 Task: Open a blank worksheet and write heading  Financial WizardAdd Categories in a column and its values below  'Income, Income, Income, Expenses, Expenses, Expenses, Expenses, Expenses, Savings, Savings, Investments, Investments, Debt, Debt & Debt. 'Add Descriptions in next column and its values below  Salary, Freelance Work, Rental Income, Housing, Transportation, Groceries, Utilities, Entertainment, Emergency Fund, Retirement, Stocks, Mutual Funds, Credit Card 1, Credit Card 2 & Student Loan. Add Amount in next column and its values below  $5,000, $1,200, $500, $1,200, $300, $400, $200, $150, $500, $1,000, $500, $300, $200, $100 & $300. Save page Attendance Spreadsheet
Action: Mouse moved to (8, 24)
Screenshot: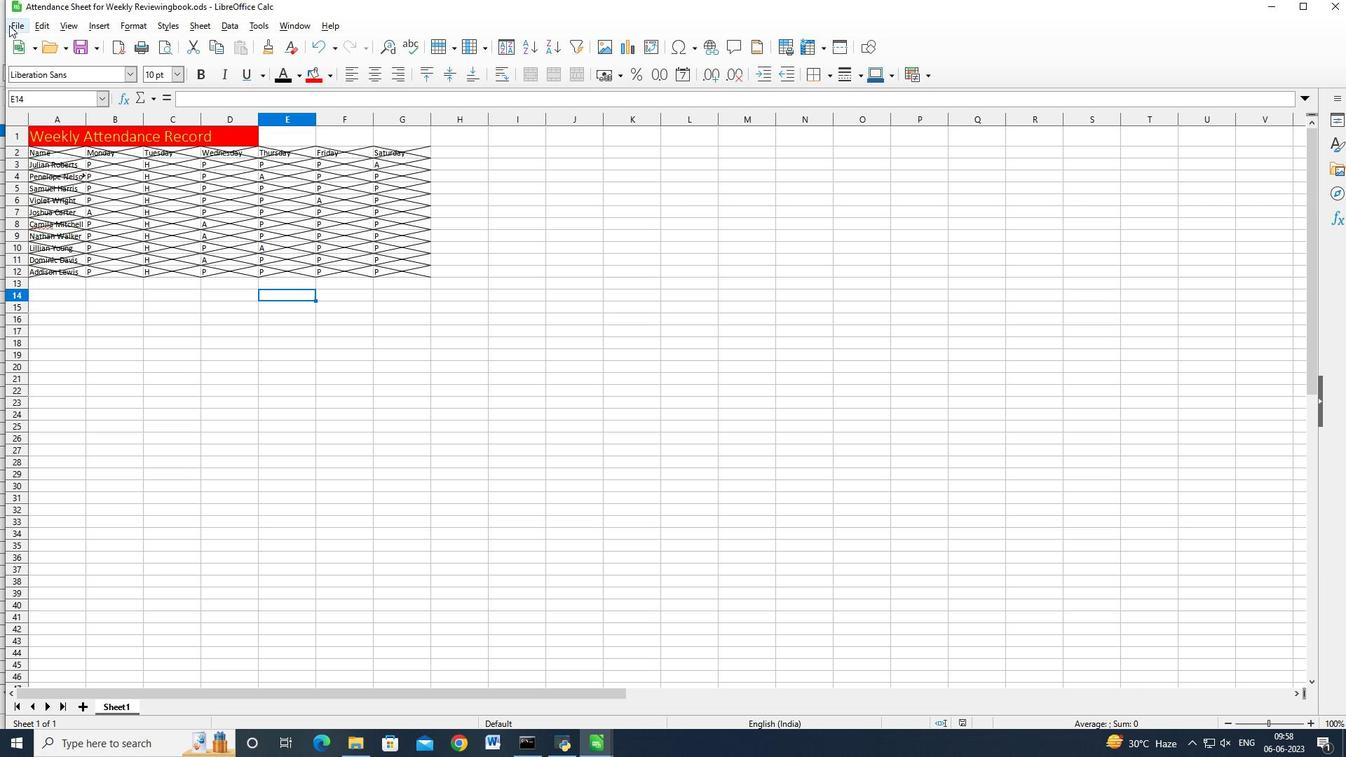 
Action: Mouse pressed left at (8, 24)
Screenshot: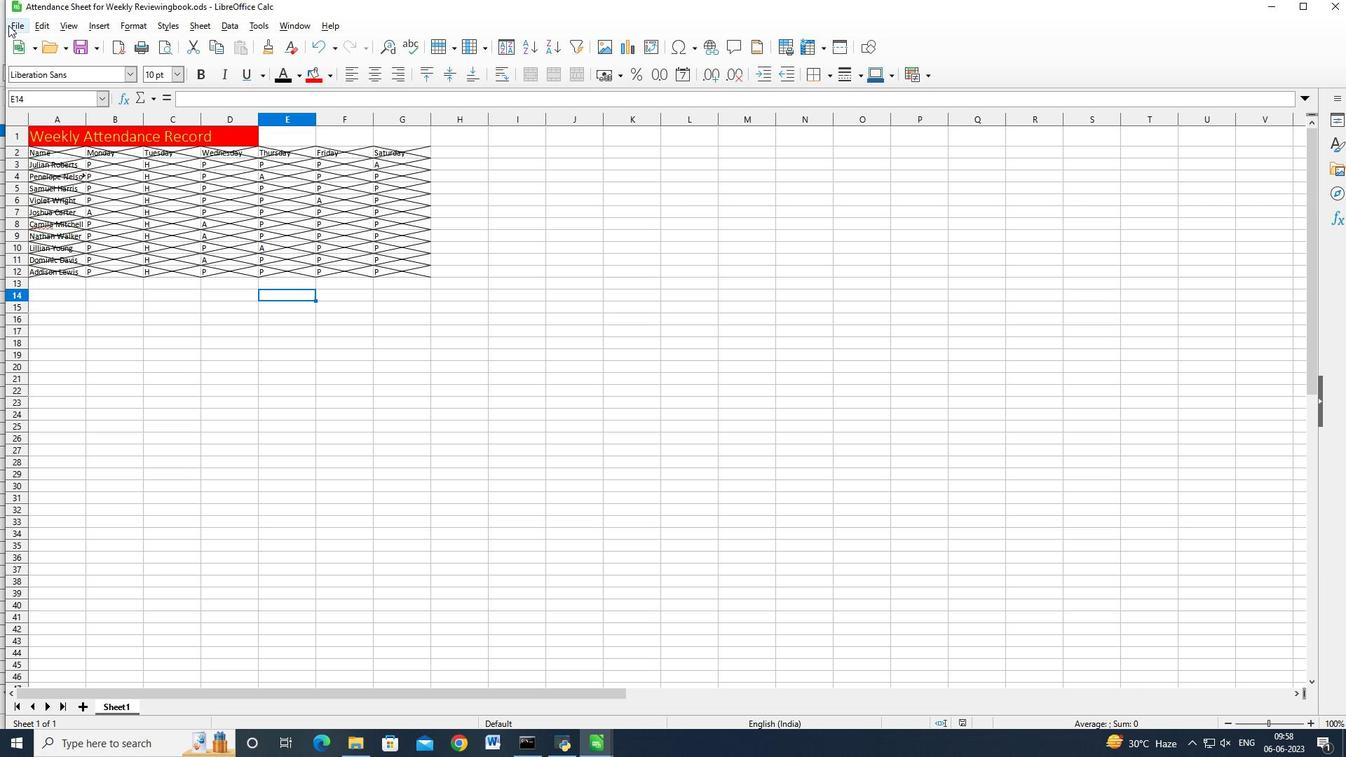 
Action: Mouse moved to (219, 54)
Screenshot: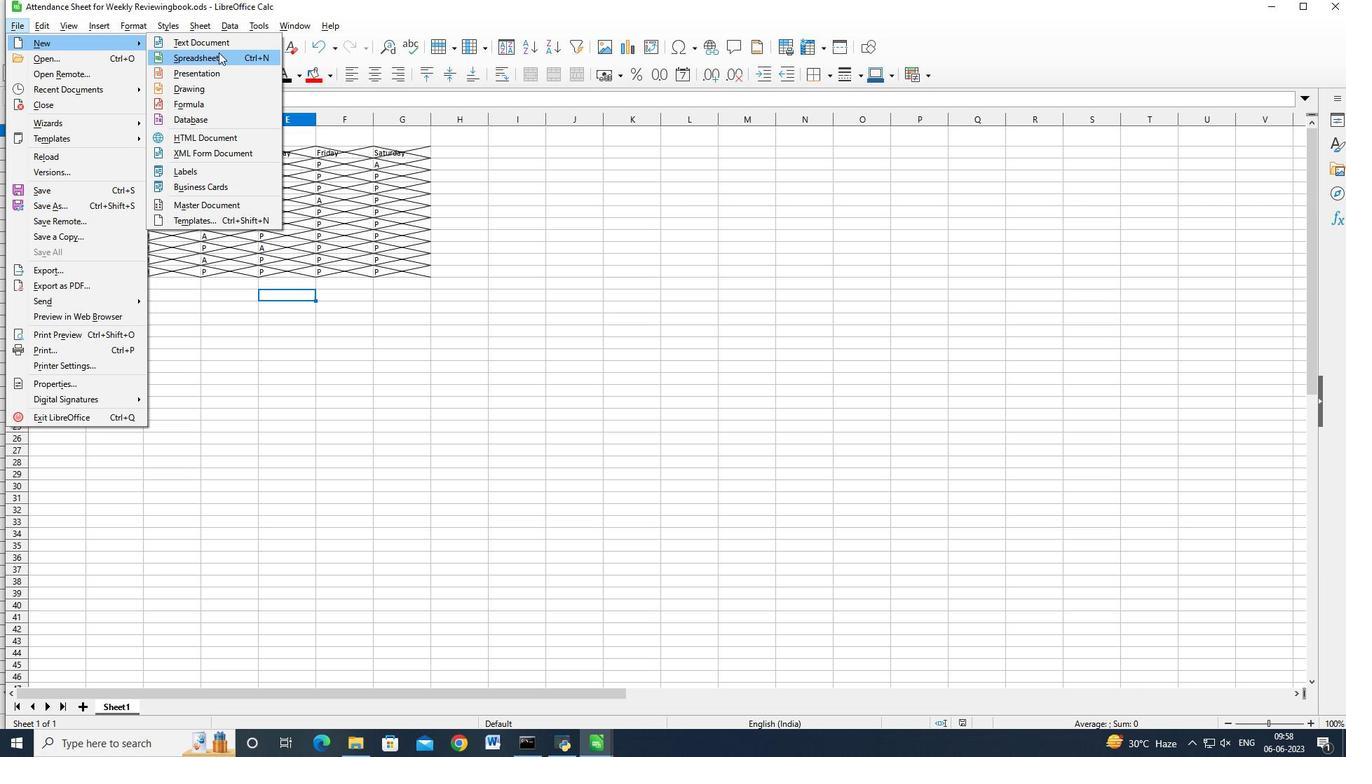 
Action: Mouse pressed left at (219, 54)
Screenshot: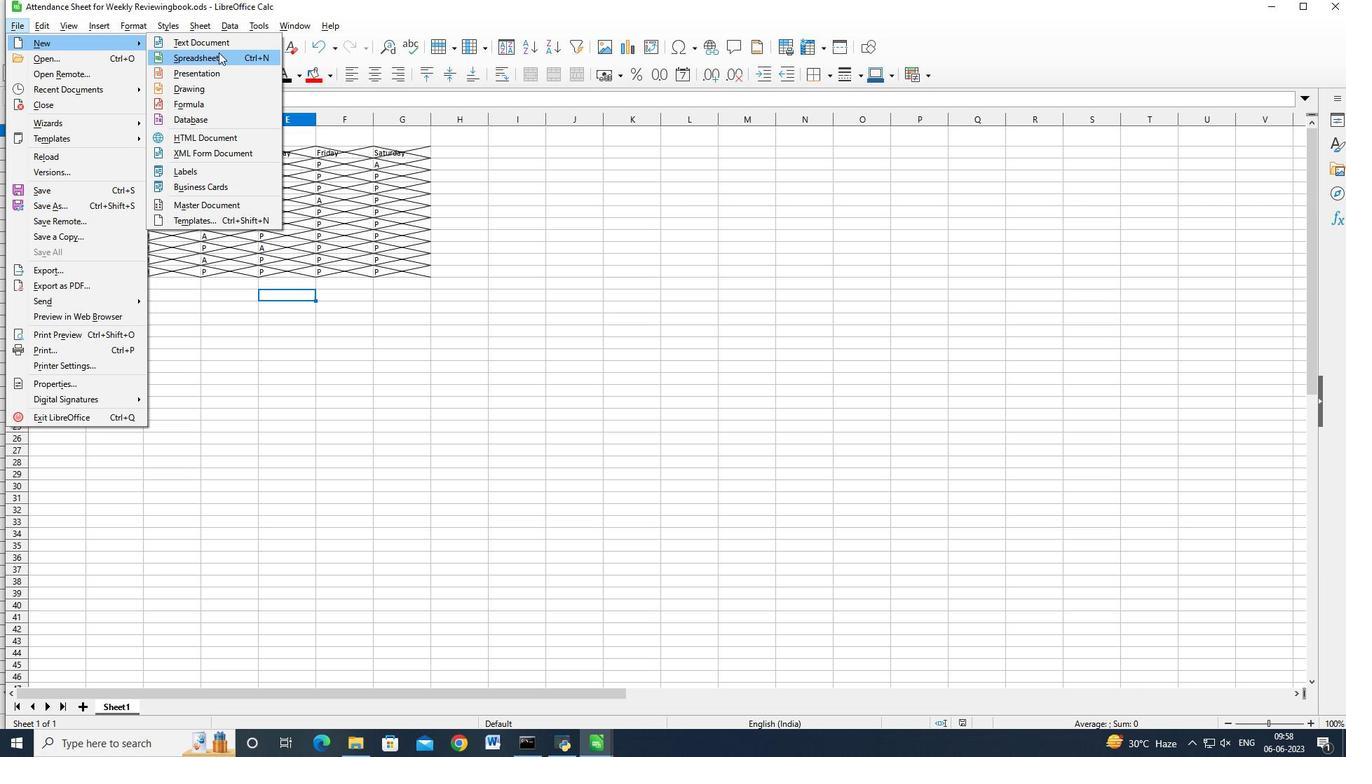 
Action: Mouse moved to (195, 211)
Screenshot: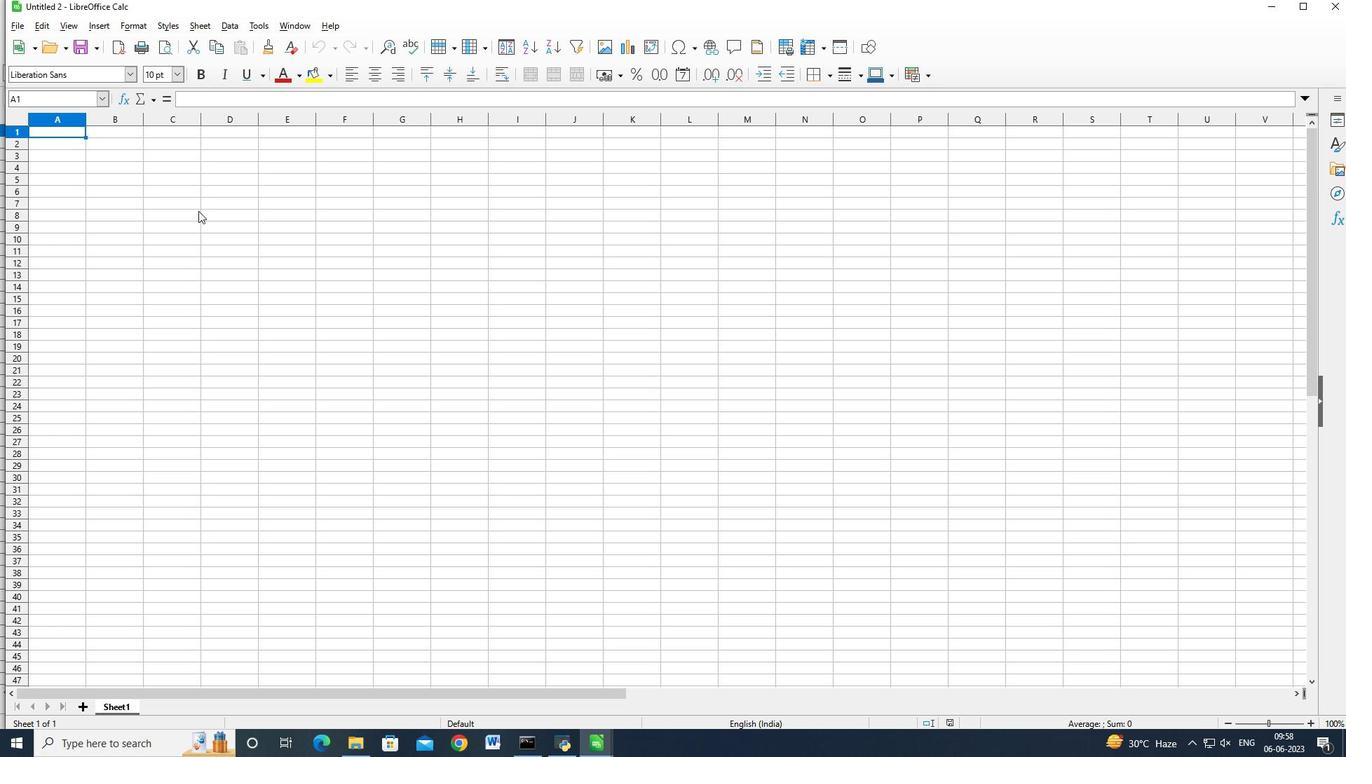 
Action: Key pressed <Key.shift_r>Financial<Key.space><Key.shift_r>Wixa<Key.backspace><Key.backspace>zard<Key.enter><Key.shift_r>Categories<Key.enter><Key.shift>Income<Key.enter><Key.shift>Income<Key.enter><Key.shift>Income<Key.enter><Key.shift_r>Expenses<Key.enter><Key.shift_r>Expenses<Key.enter><Key.shift_r>Expenses<Key.enter><Key.shift_r>Exper<Key.backspace>nses<Key.enter><Key.shift_r>Expenses<Key.enter><Key.shift_r>Savings<Key.enter><Key.shift_r>Savings<Key.enter><Key.shift>Investments<Key.enter><Key.shift>Investments<Key.enter><Key.shift_r>Debt<Key.enter><Key.shift_r>Debt<Key.enter><Key.shift_r><Key.shift_r><Key.shift_r><Key.shift_r><Key.shift_r><Key.shift_r><Key.shift_r><Key.shift_r><Key.shift_r><Key.shift_r><Key.shift_r><Key.shift_r><Key.shift_r><Key.shift_r>Debt<Key.right><Key.up><Key.up><Key.up><Key.up><Key.up><Key.up><Key.up><Key.up><Key.up><Key.up><Key.up><Key.up><Key.up><Key.up><Key.up><Key.down><Key.up><Key.shift_r>Desciptions<Key.enter><Key.shift_r>Sal<Key.up>
Screenshot: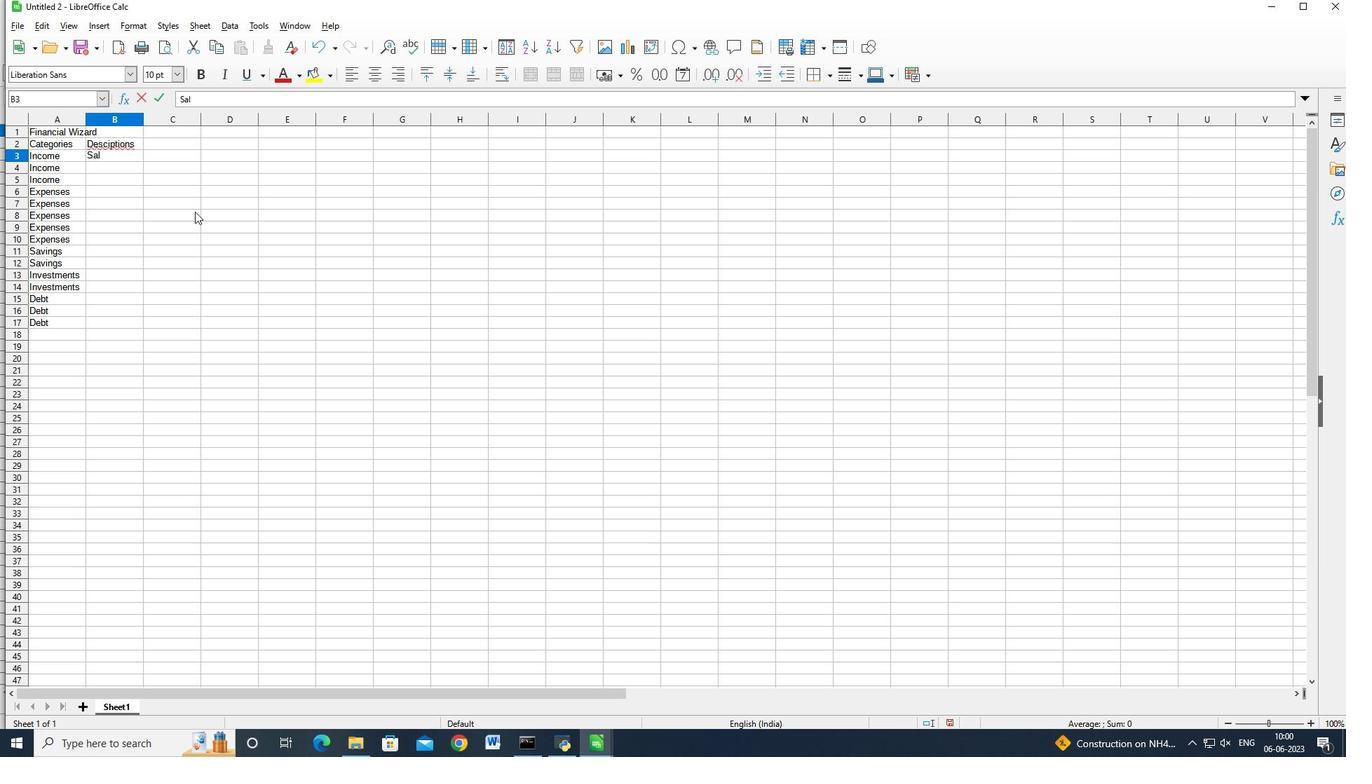 
Action: Mouse moved to (197, 100)
Screenshot: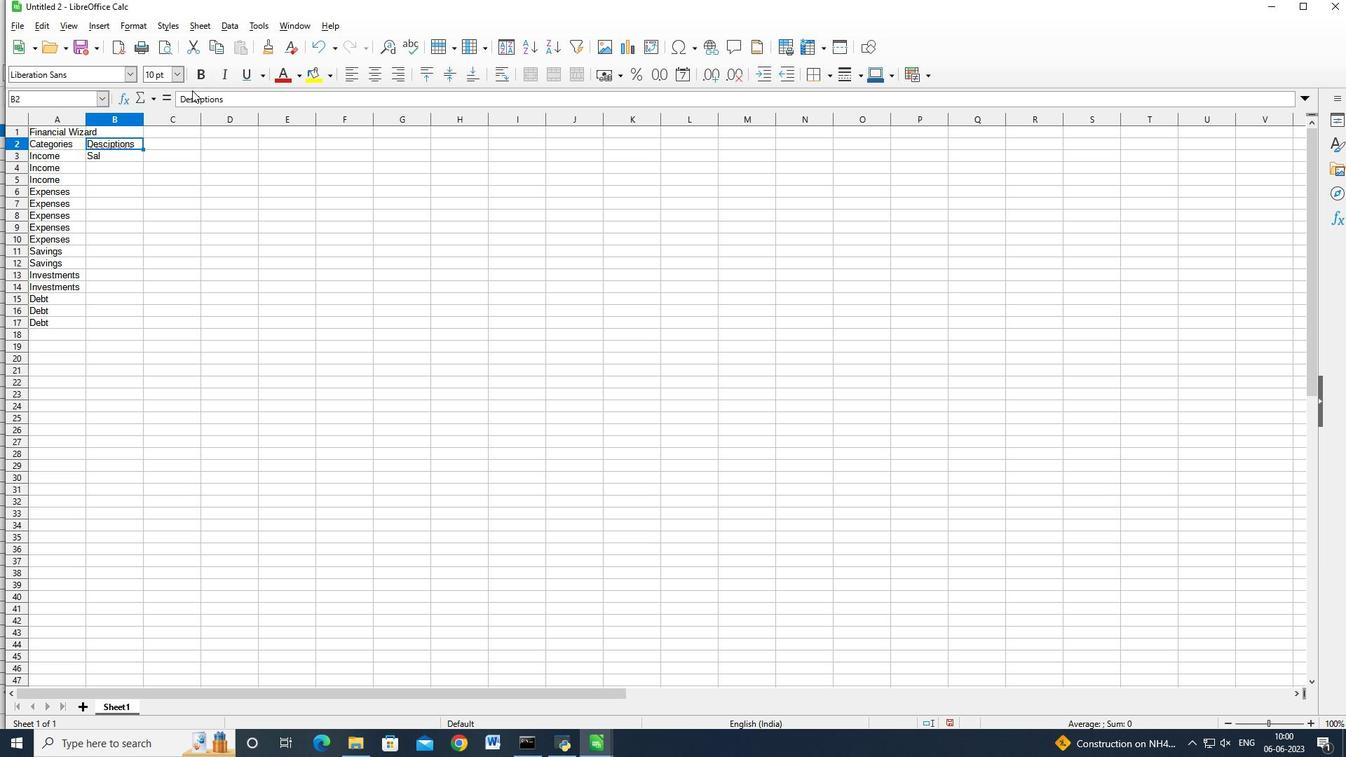 
Action: Mouse pressed left at (197, 100)
Screenshot: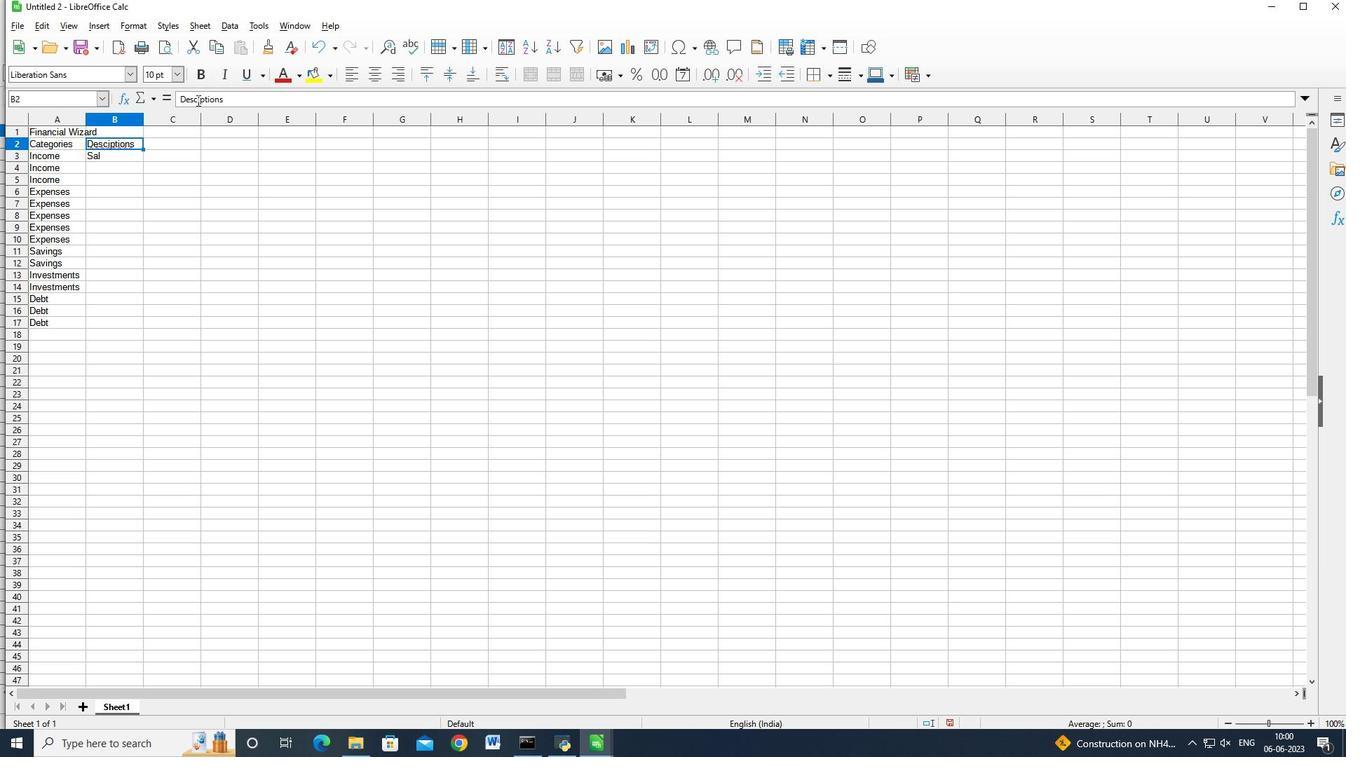 
Action: Mouse moved to (227, 94)
Screenshot: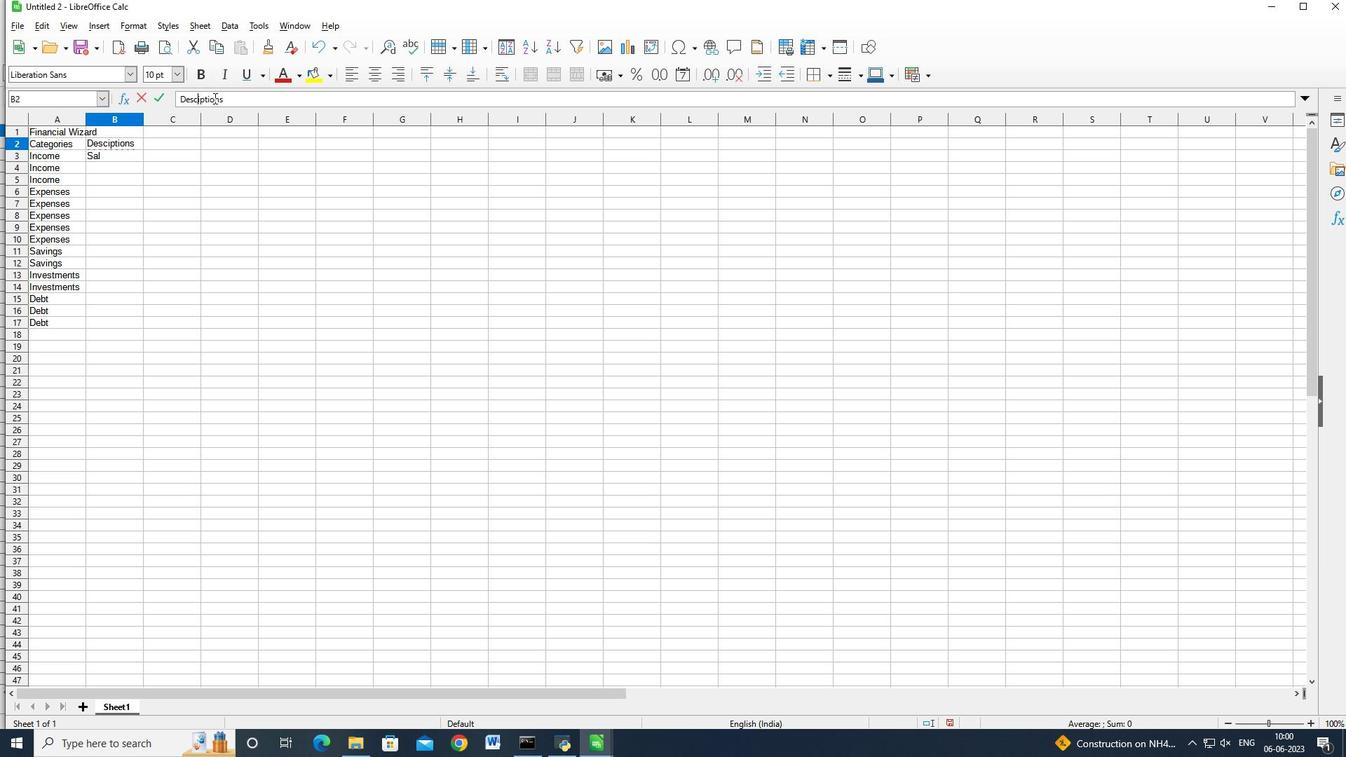 
Action: Key pressed r
Screenshot: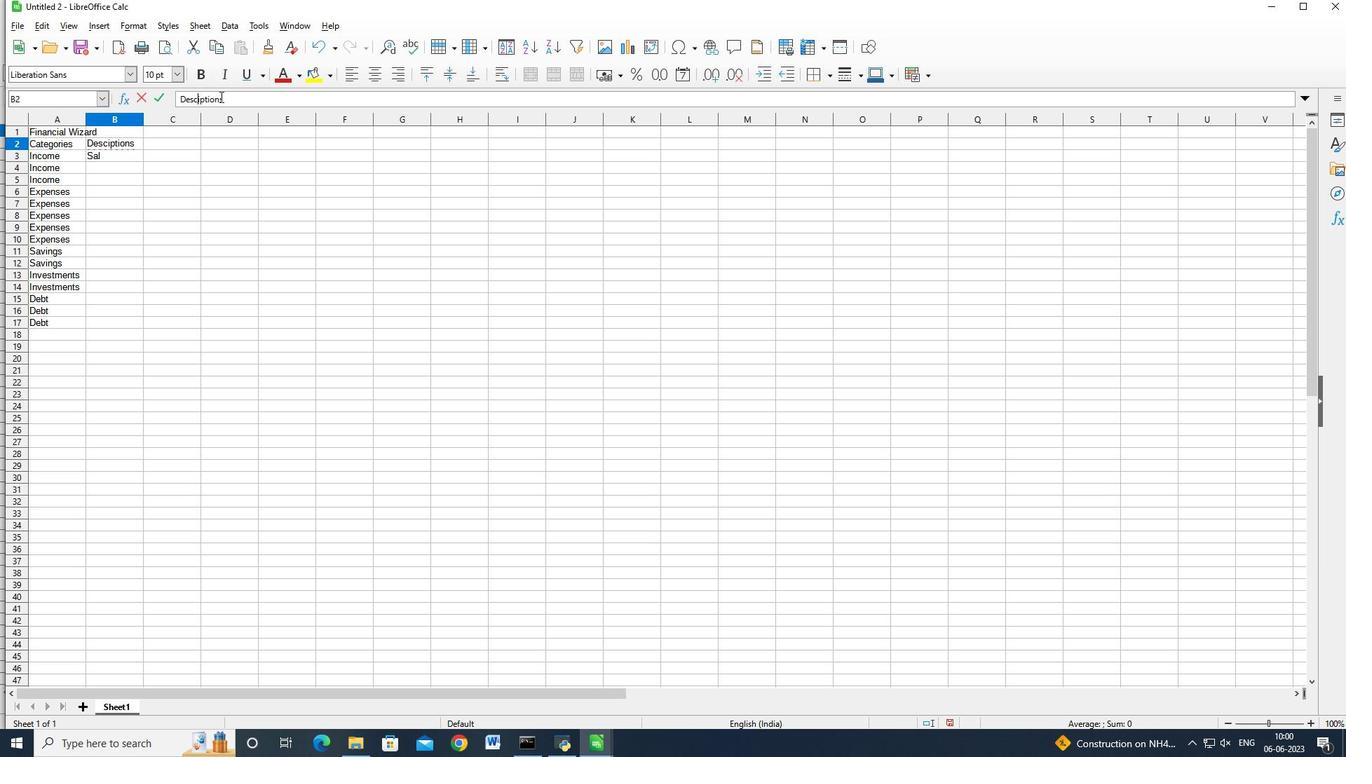 
Action: Mouse moved to (127, 153)
Screenshot: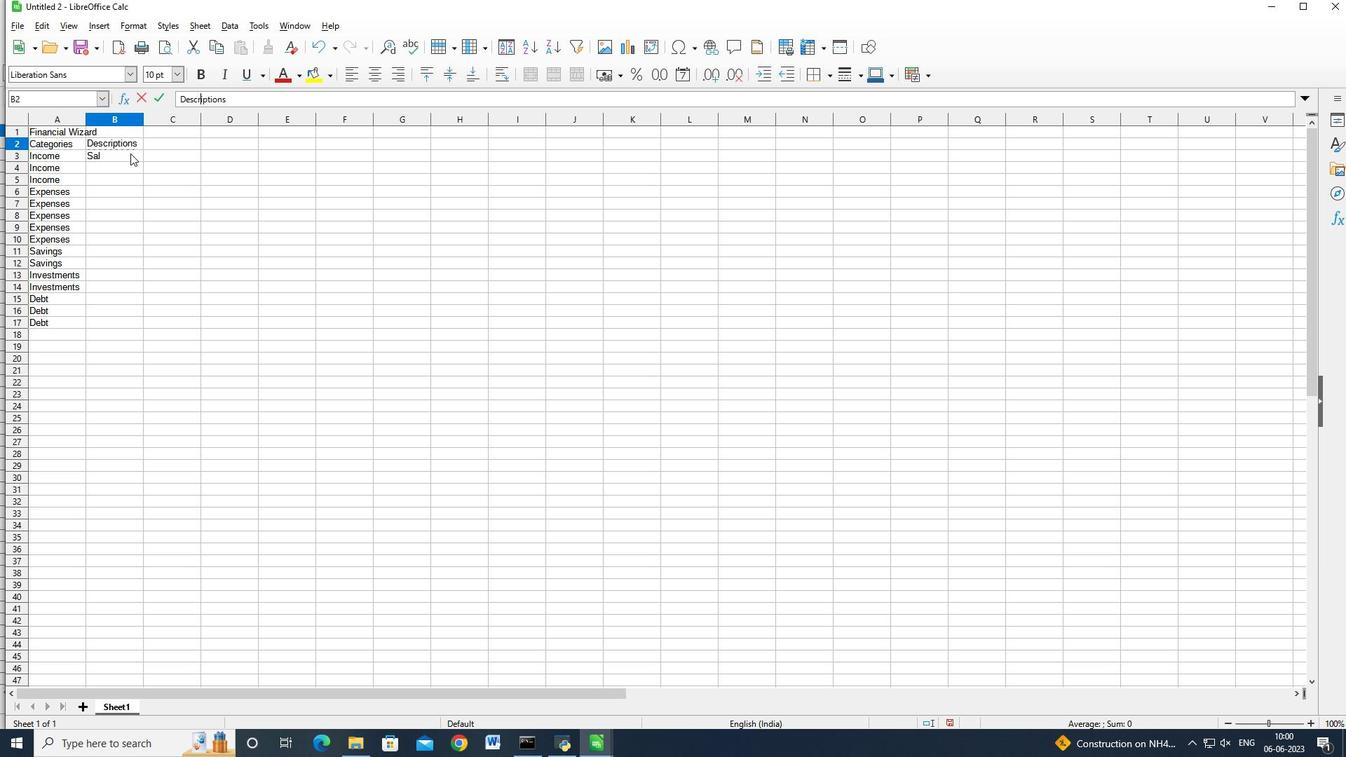
Action: Mouse pressed left at (127, 153)
Screenshot: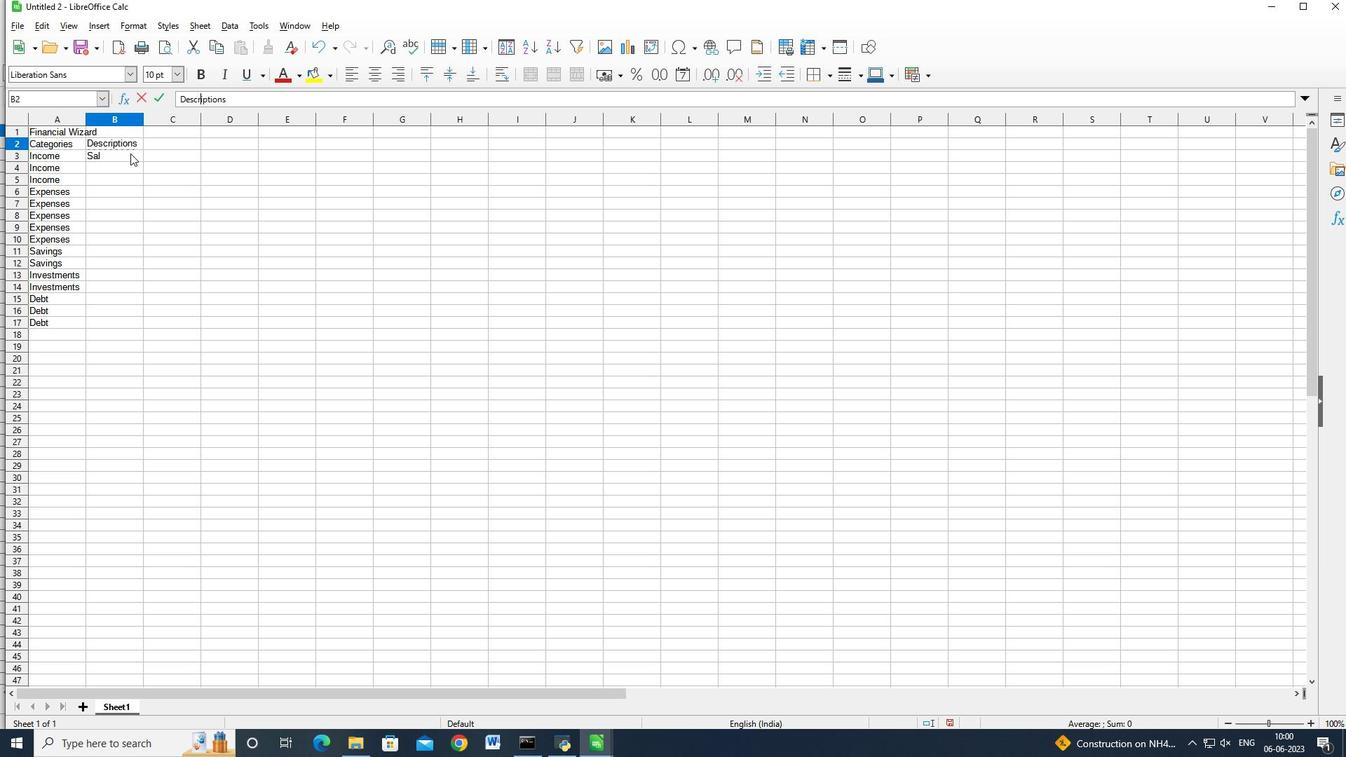 
Action: Mouse moved to (126, 153)
Screenshot: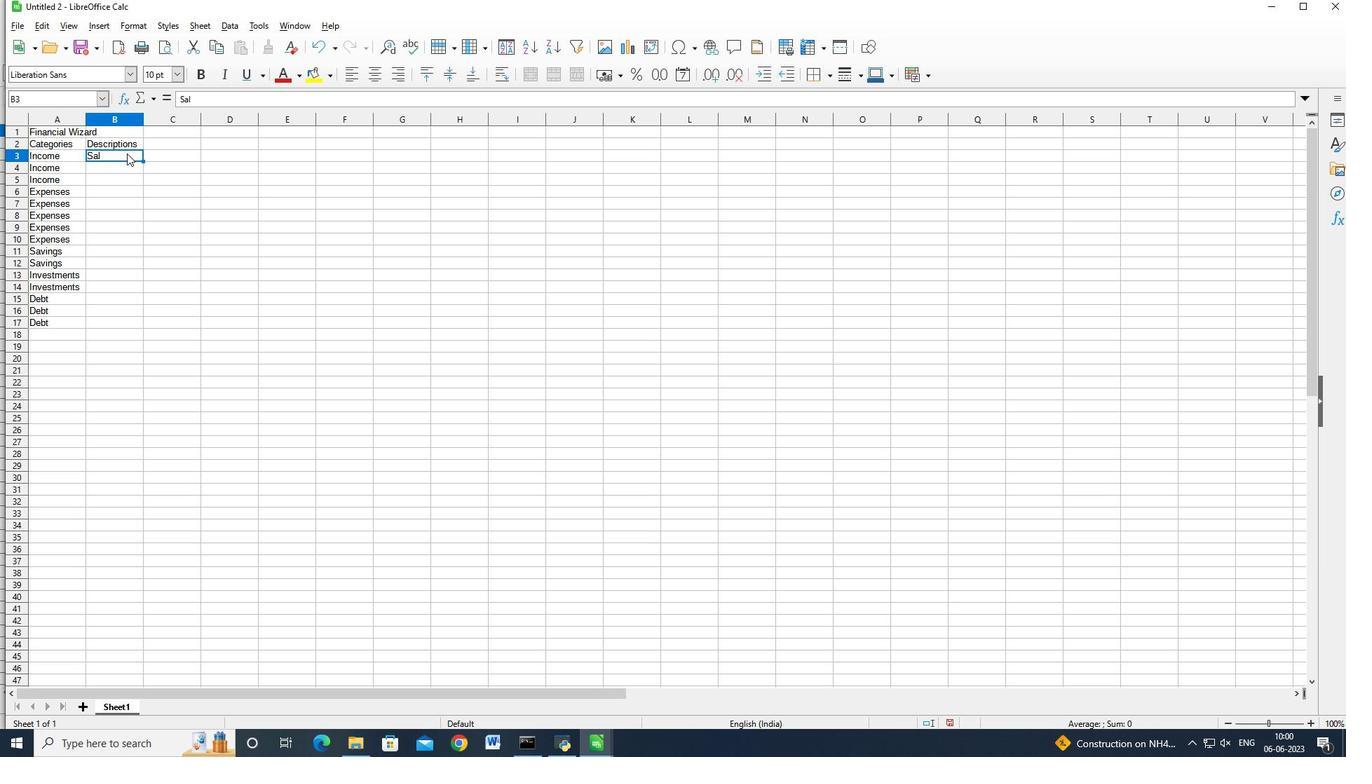 
Action: Key pressed a<Key.backspace><Key.shift_r>Salary<Key.enter><Key.shift_r>Gr<Key.backspace><Key.backspace><Key.shift_r>G<Key.backspace><Key.shift_r>Freelance<Key.space><Key.shift>Work<Key.enter><Key.shift>Rental<Key.space><Key.shift>Income<Key.enter><Key.shift>Housing<Key.enter><Key.shift>Transportation<Key.enter><Key.shift_r>Groceries<Key.enter><Key.shift>Utilities<Key.enter><Key.shift_r>Entertainment<Key.enter><Key.shift_r>Emergency<Key.space><Key.shift>Fund<Key.enter><Key.shift_r>Retirement<Key.enter><Key.shift_r>Stocks<Key.enter><Key.shift>Mutual<Key.space><Key.shift>Funds<Key.enter><Key.shift_r>Credit<Key.space><Key.shift_r>Card<Key.space>1<Key.enter><Key.shift_r>Credit<Key.space><Key.shift_r>Card<Key.space>2<Key.enter><Key.shift_r>Student<Key.space><Key.shift>Loan<Key.right><Key.up><Key.up><Key.up><Key.up><Key.up><Key.up><Key.up><Key.up><Key.up><Key.up><Key.up><Key.up><Key.up><Key.up><Key.up><Key.shift_r>Amount<Key.enter><Key.shift_r>$5000<Key.enter><Key.shift_r>$1200<Key.enter><Key.shift_r>$500<Key.backspace><Key.enter><Key.shift_r>$1200<Key.enter><Key.shift_r><Key.shift_r><Key.shift_r><Key.shift_r><Key.shift_r><Key.shift_r><Key.shift_r><Key.shift_r><Key.shift_r>$300<Key.enter><Key.shift_r>$400<Key.enter><Key.shift_r><Key.shift_r><Key.shift_r><Key.shift_r><Key.shift_r><Key.shift_r>$200<Key.enter><Key.shift_r>$150<Key.enter><Key.shift_r>$500<Key.enter><Key.shift_r>$1000<Key.enter><Key.shift_r>$500<Key.enter><Key.shift_r>$300<Key.enter><Key.shift_r><Key.shift_r><Key.shift_r><Key.shift_r><Key.shift_r><Key.shift_r><Key.shift_r><Key.shift_r><Key.shift_r><Key.shift_r>$200<Key.enter><Key.shift_r>$100<Key.backspace><Key.enter><Key.shift_r>$300ctrl+S<Key.backspace><Key.shift_r>Attendance<Key.space><Key.shift_r>Spreadsheet
Screenshot: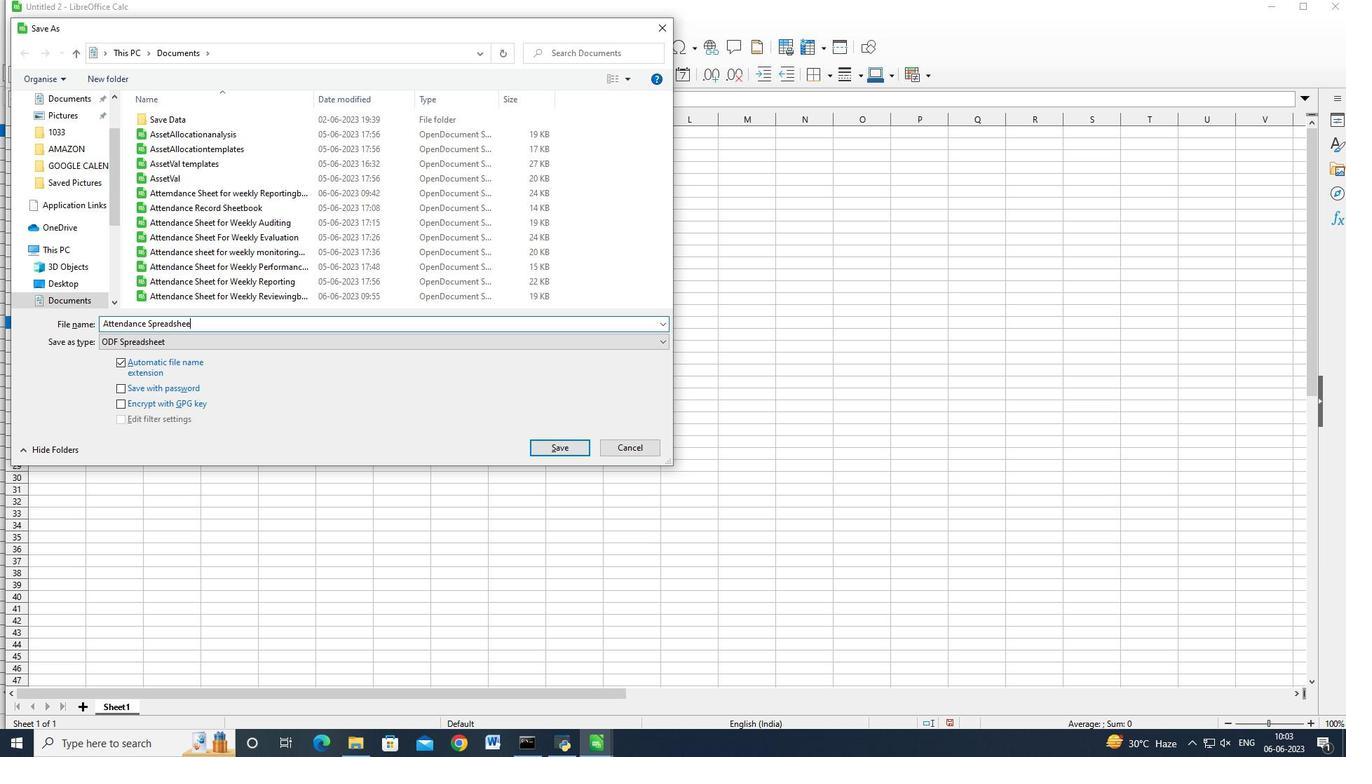 
Action: Mouse moved to (554, 452)
Screenshot: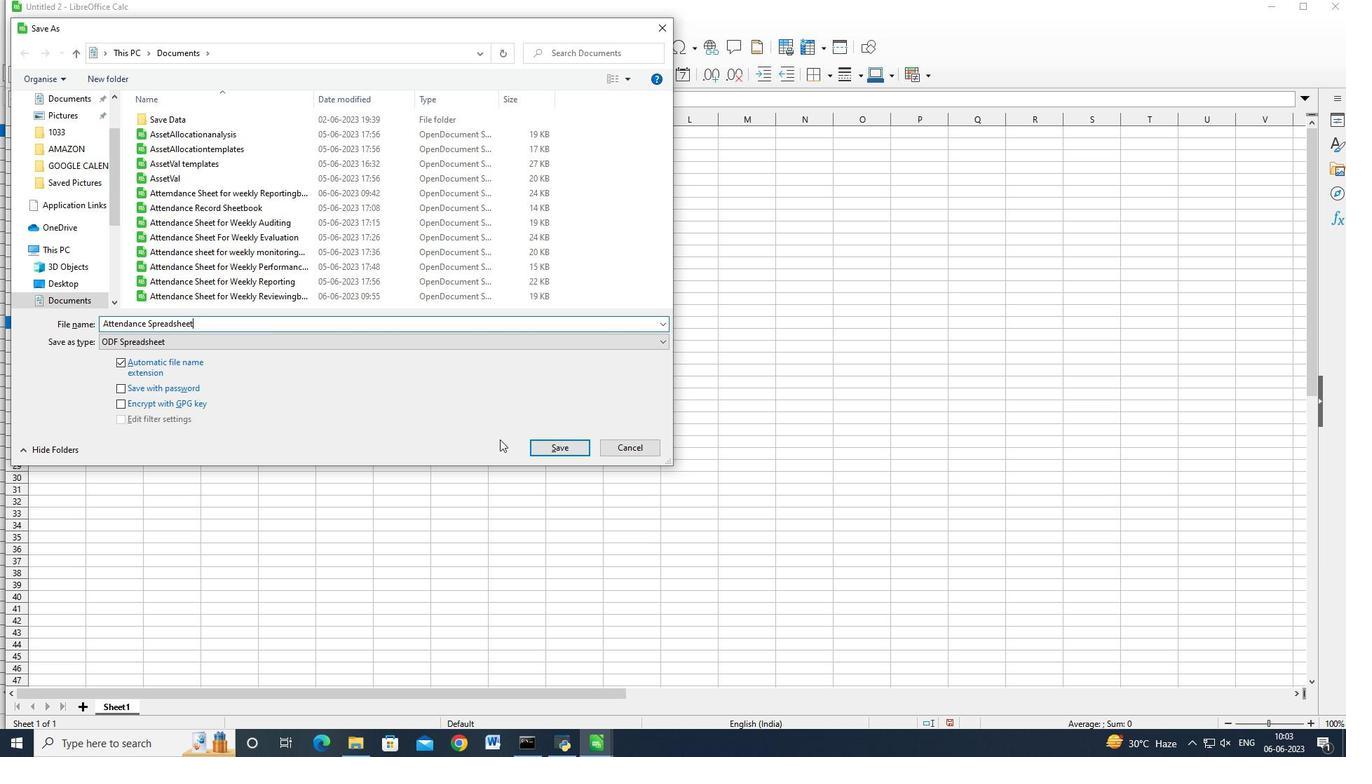 
Action: Mouse pressed left at (554, 452)
Screenshot: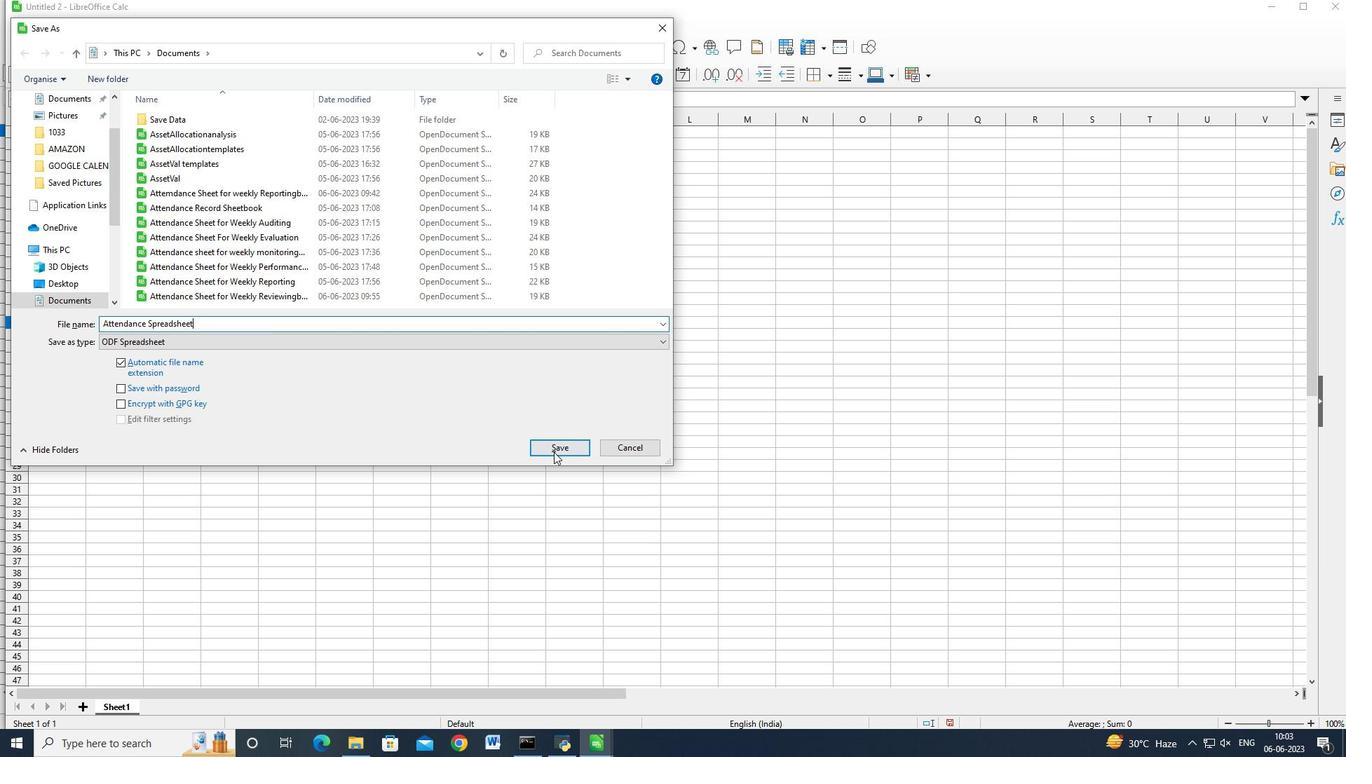 
Action: Mouse moved to (660, 432)
Screenshot: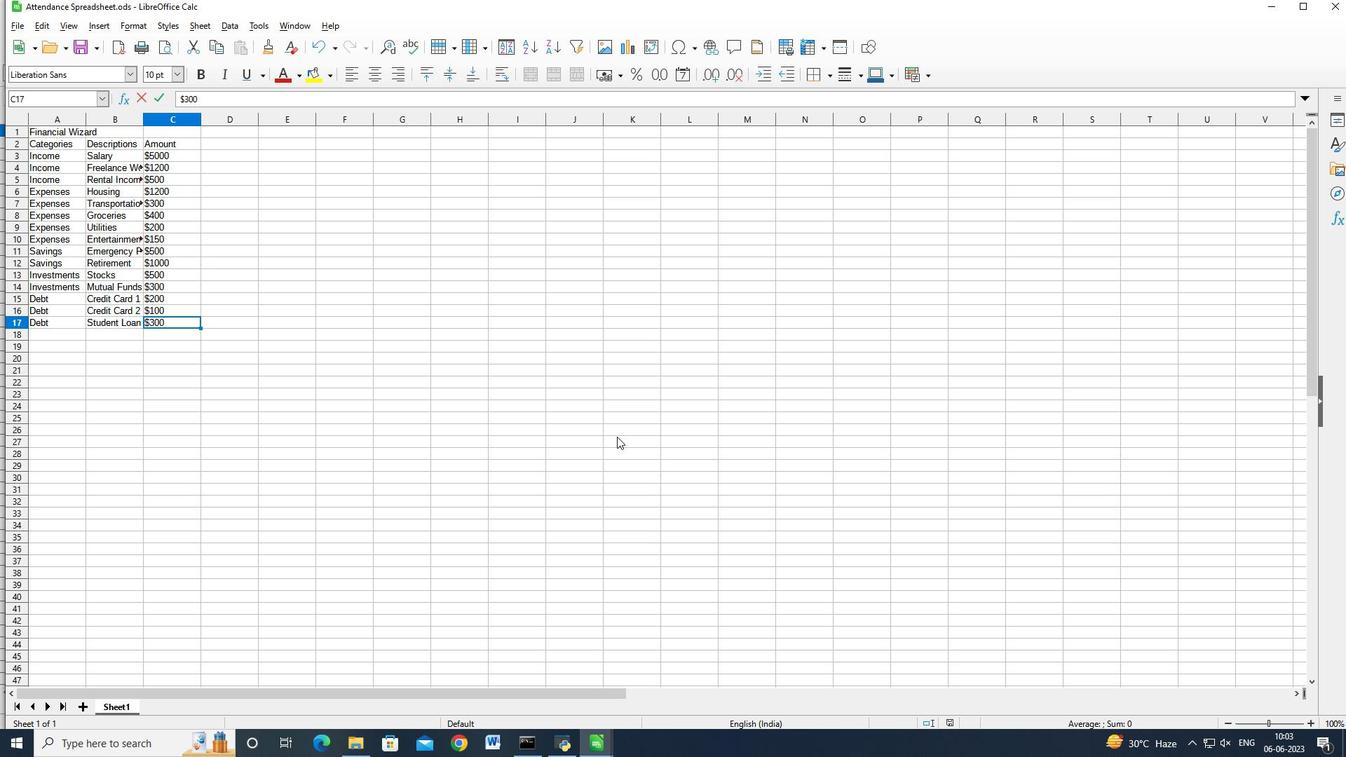 
